 Task: Create a section Capacity Optimization Sprint and in the section, add a milestone Enterprise Resource Planning (ERP) Implementation in the project AgileFusion
Action: Mouse moved to (87, 530)
Screenshot: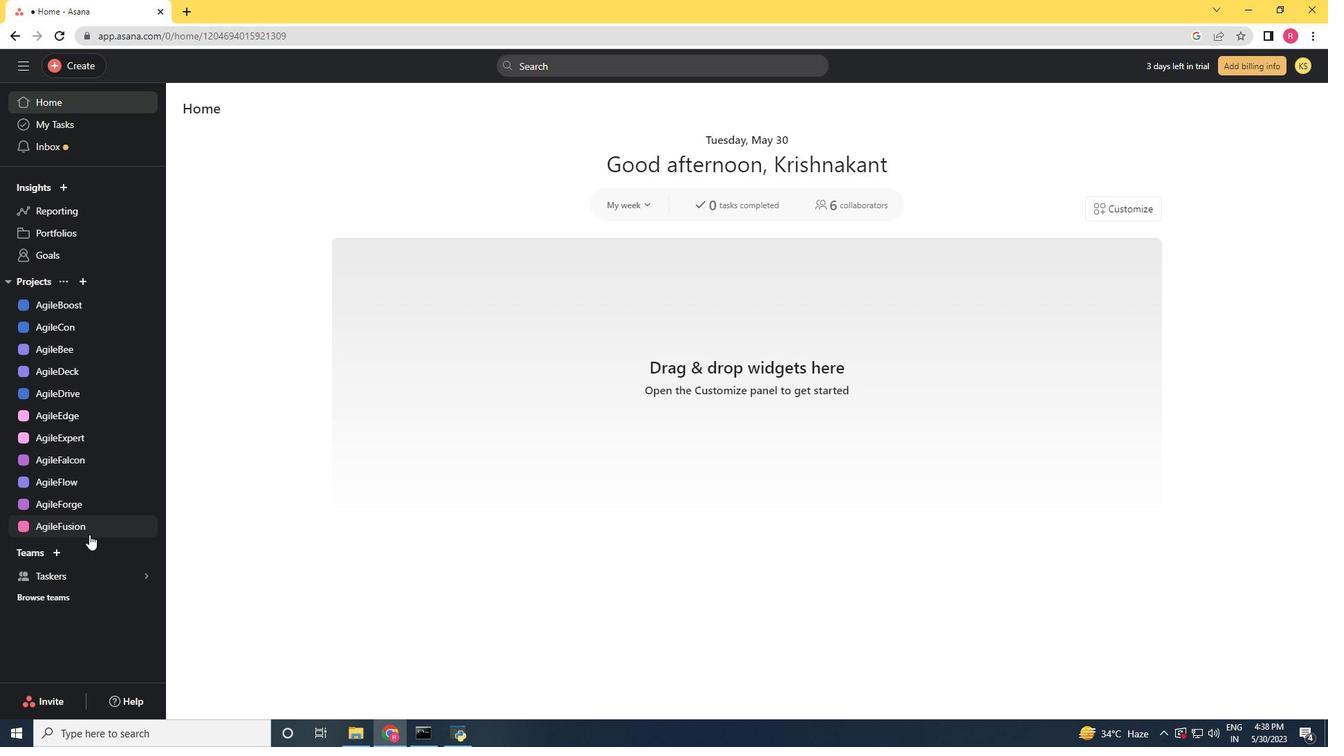 
Action: Mouse pressed left at (87, 530)
Screenshot: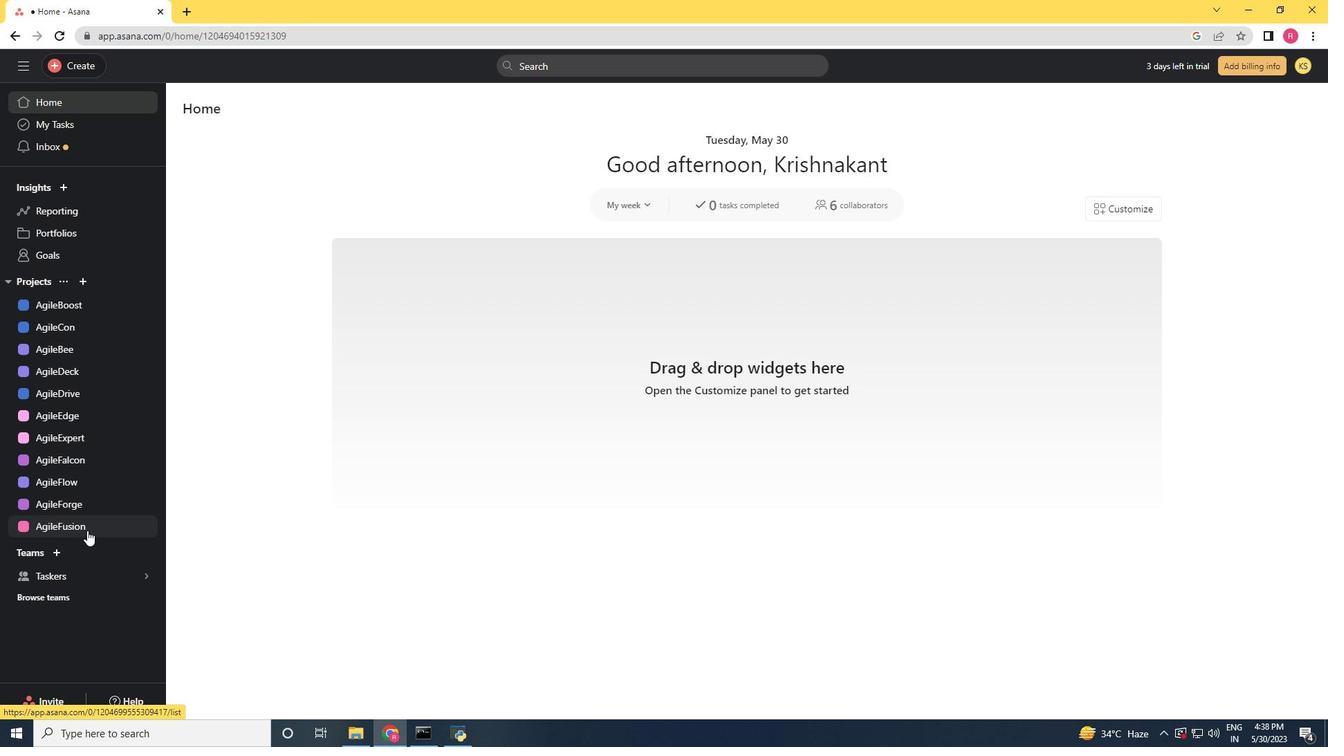 
Action: Mouse moved to (251, 554)
Screenshot: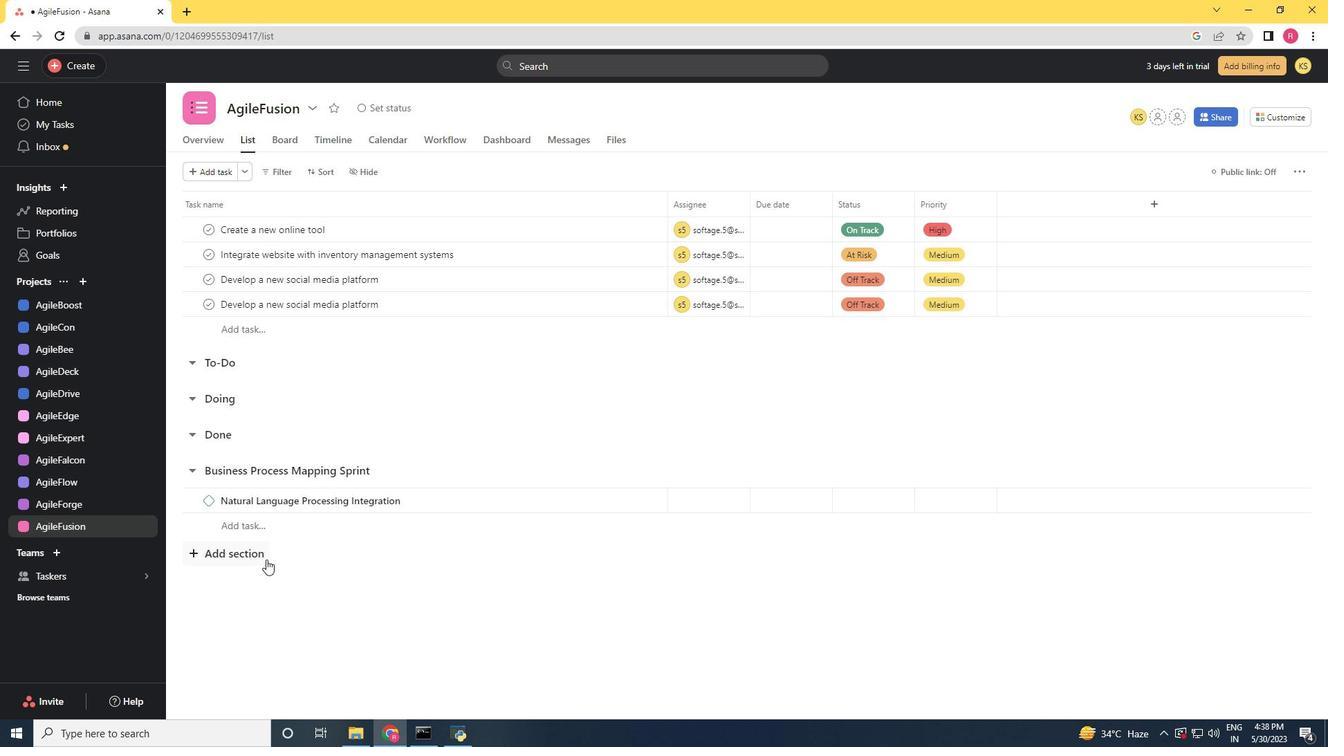 
Action: Mouse pressed left at (251, 554)
Screenshot: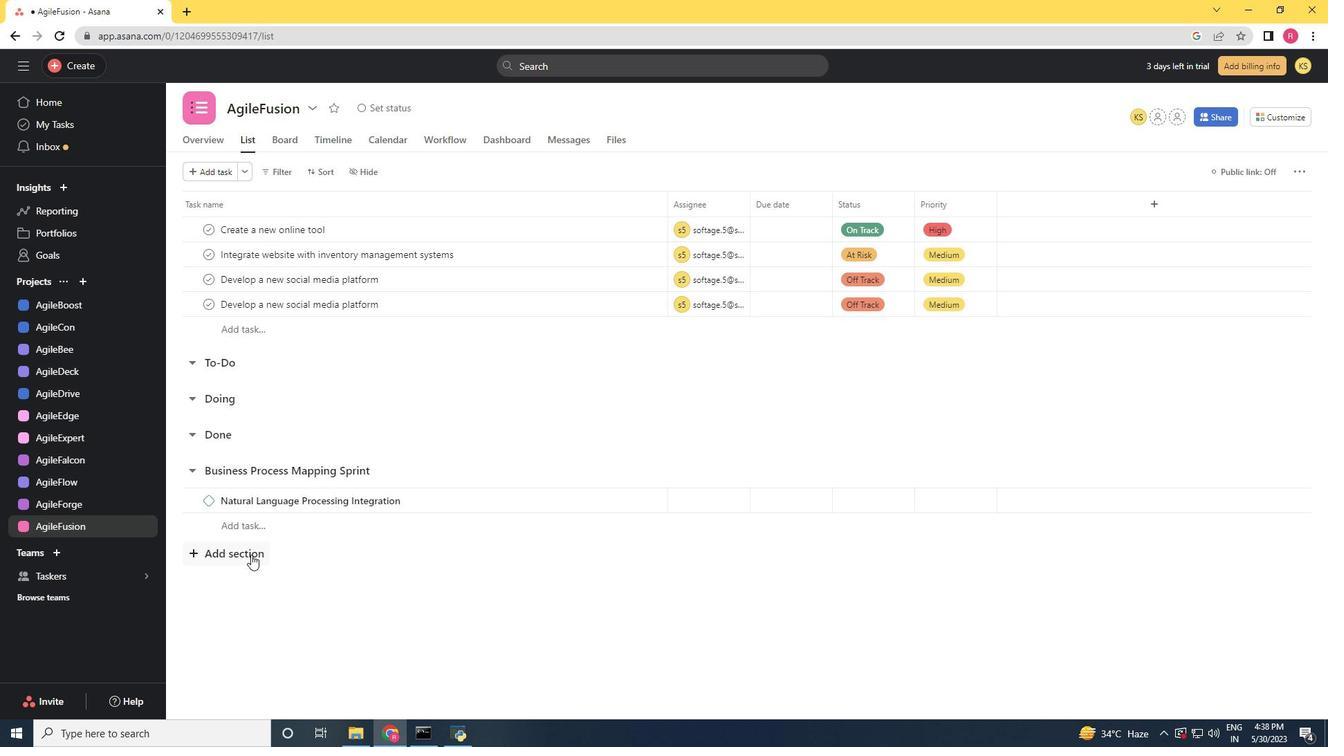 
Action: Key pressed <Key.shift><Key.shift><Key.shift><Key.shift><Key.shift><Key.shift><Key.shift><Key.shift>Capacity<Key.space><Key.shift>Optimization<Key.space><Key.shift>Sprint<Key.enter><Key.shift><Key.shift><Key.shift><Key.shift><Key.shift><Key.shift><Key.shift><Key.shift>Enterisp<Key.space><Key.backspace><Key.backspace><Key.backspace><Key.backspace><Key.backspace>rprise<Key.space><Key.shift>Resource<Key.space><Key.shift>Planninn=<Key.backspace><Key.backspace><Key.backspace>ng<Key.space><Key.shift_r><Key.shift_r><Key.shift_r><Key.shift_r><Key.shift_r><Key.shift_r><Key.shift_r><Key.shift_r><Key.shift_r><Key.shift_r><Key.shift_r><Key.shift_r>(ERP<Key.shift_r>)<Key.space><Key.shift><Key.shift><Key.shift><Key.shift>Implementation
Screenshot: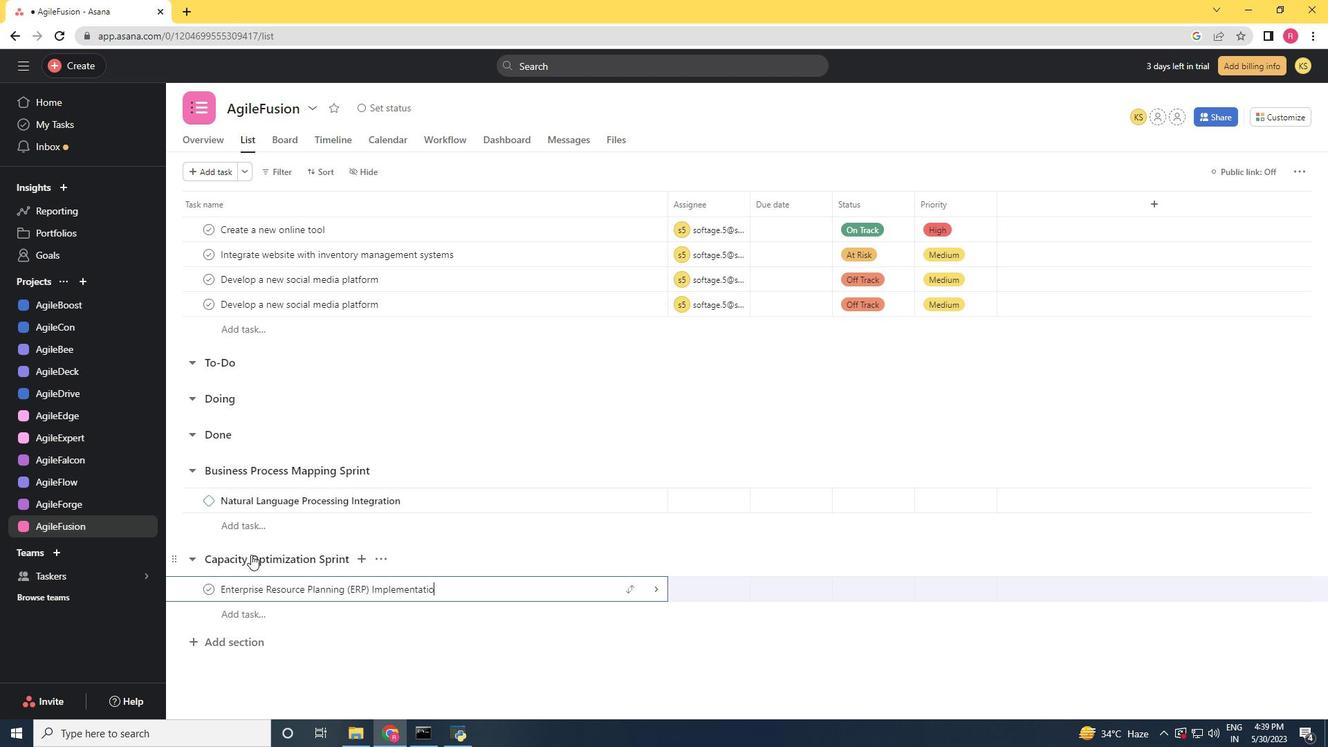 
Action: Mouse moved to (574, 589)
Screenshot: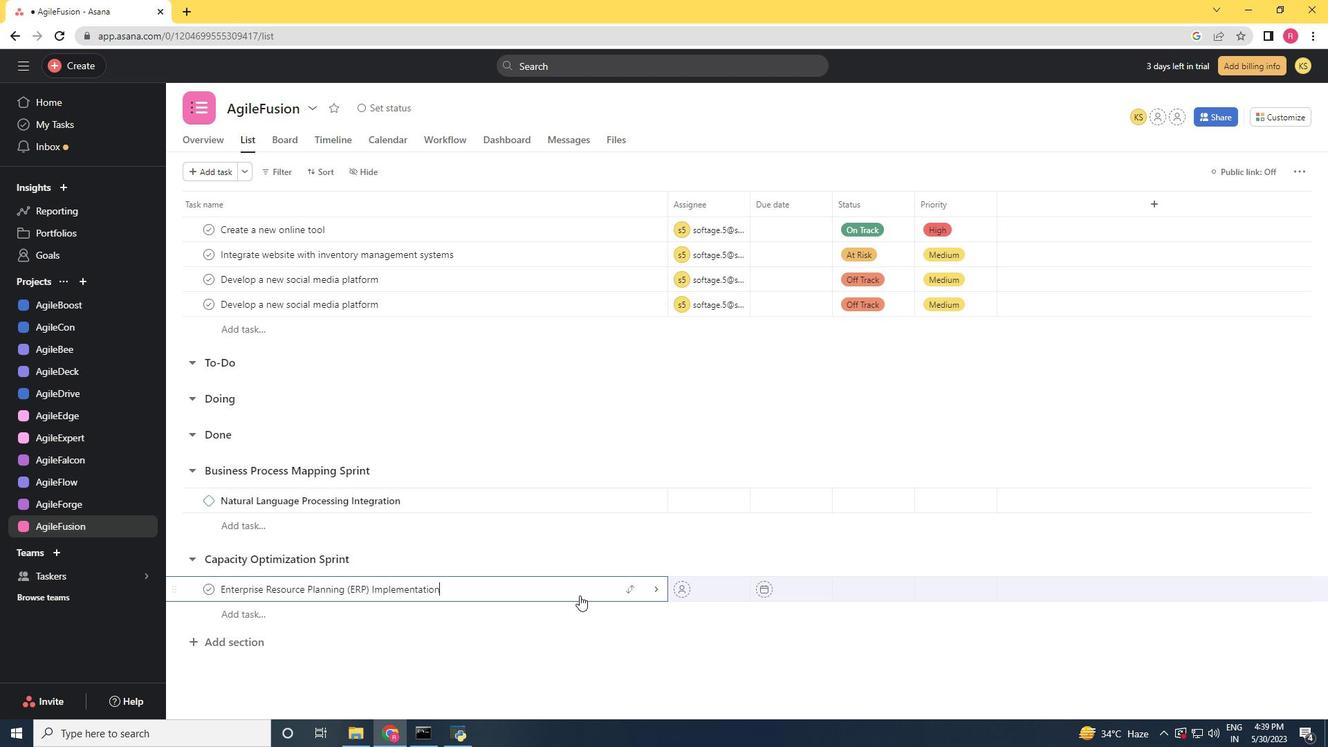 
Action: Mouse pressed right at (574, 589)
Screenshot: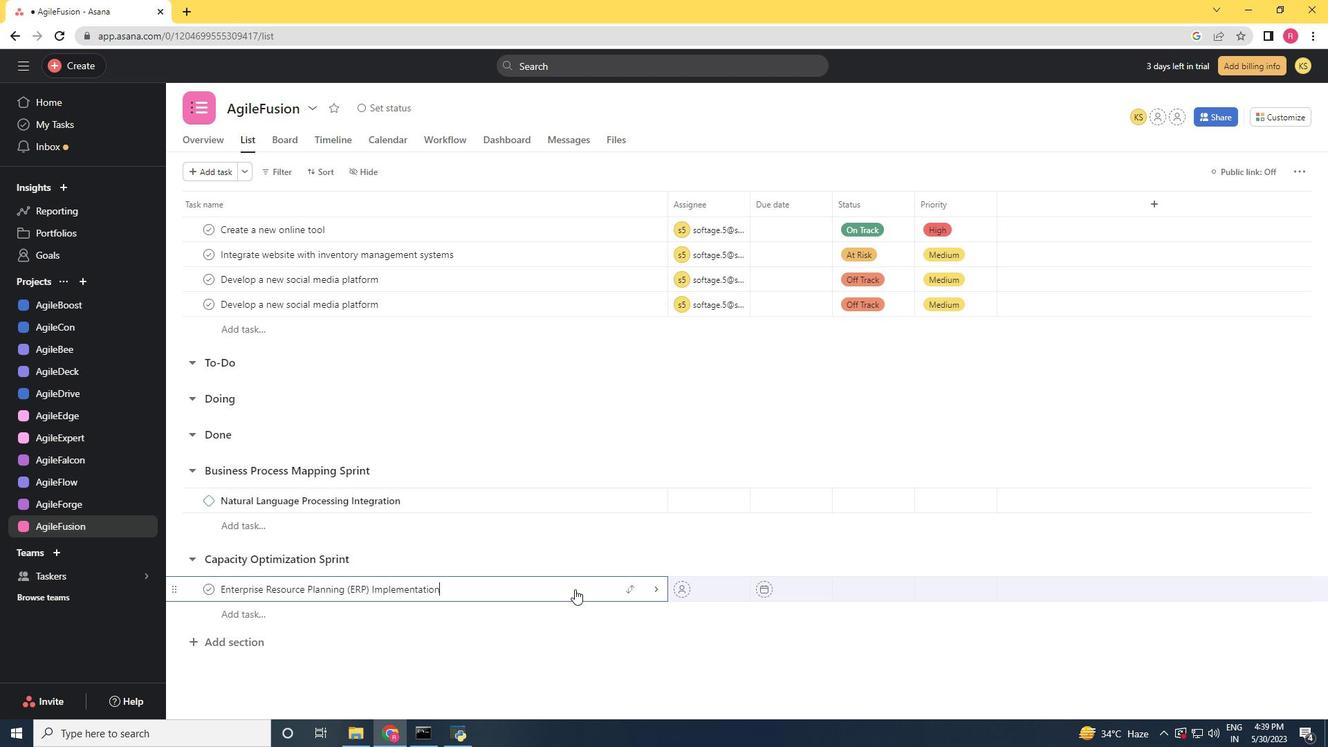 
Action: Mouse moved to (633, 519)
Screenshot: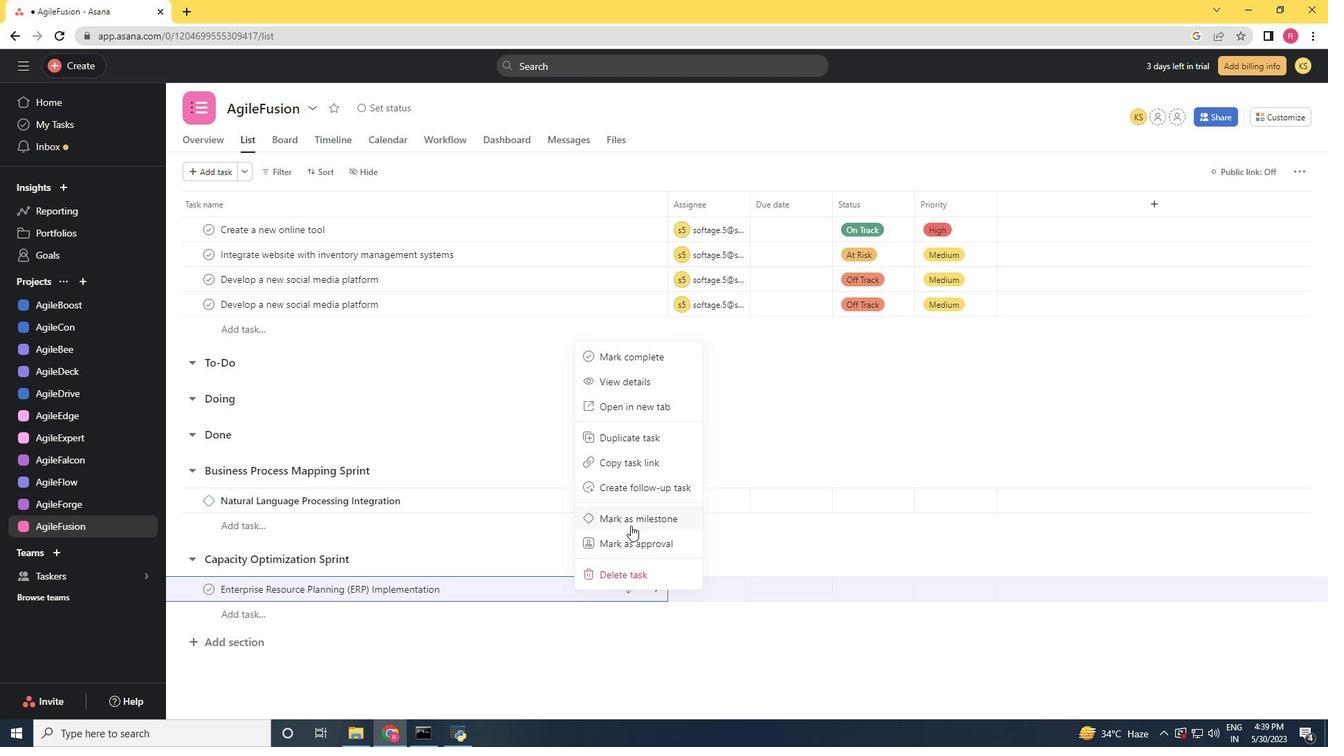 
Action: Mouse pressed left at (633, 519)
Screenshot: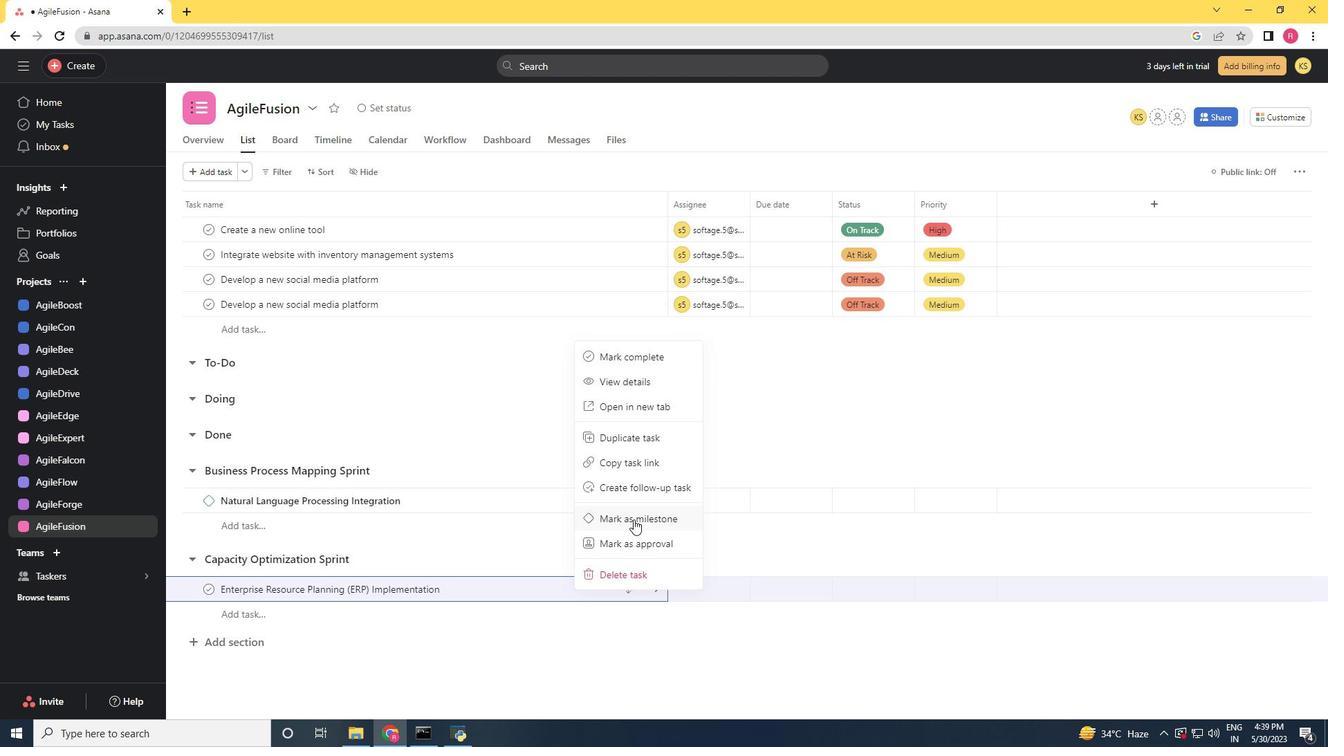 
